 Task: Set the equalizer preset to Reggae.
Action: Mouse moved to (92, 13)
Screenshot: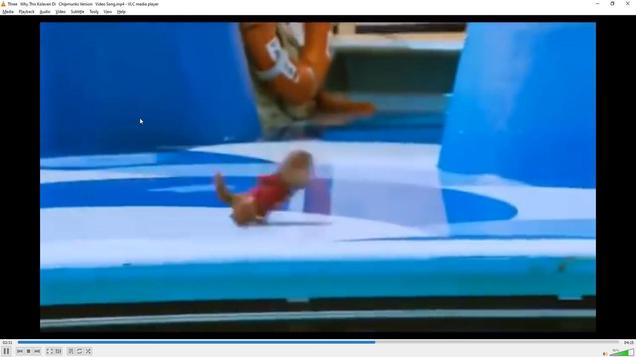 
Action: Mouse pressed left at (92, 13)
Screenshot: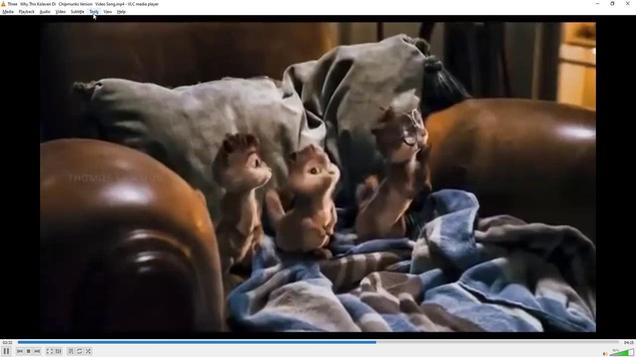 
Action: Mouse moved to (104, 88)
Screenshot: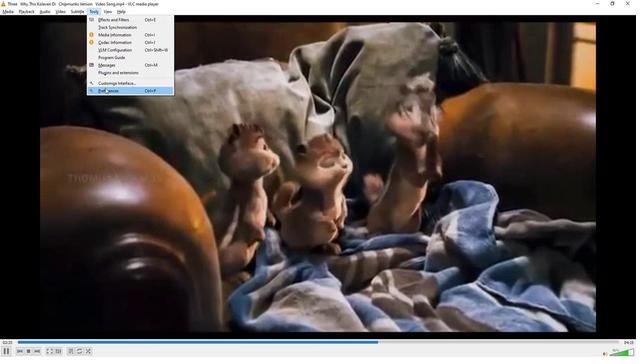 
Action: Mouse pressed left at (104, 88)
Screenshot: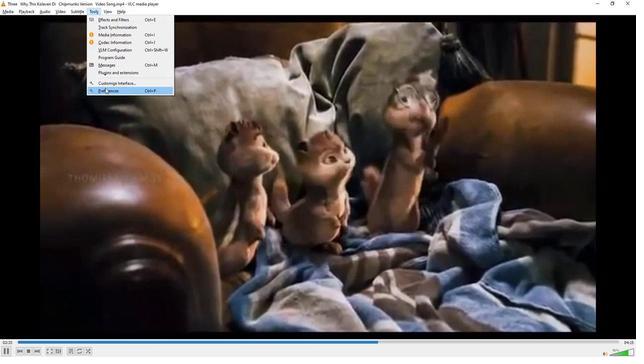 
Action: Mouse moved to (185, 267)
Screenshot: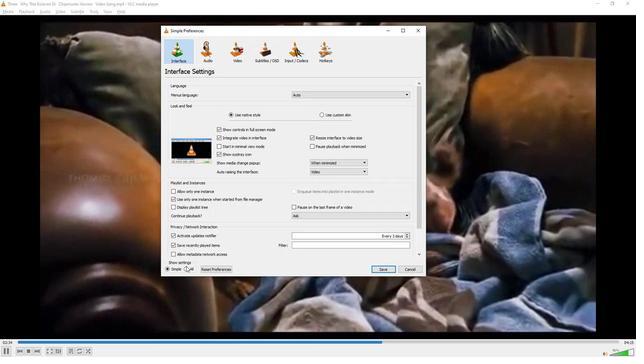 
Action: Mouse pressed left at (185, 267)
Screenshot: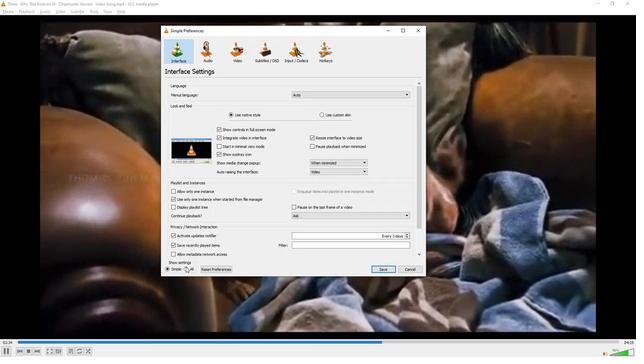
Action: Mouse moved to (178, 118)
Screenshot: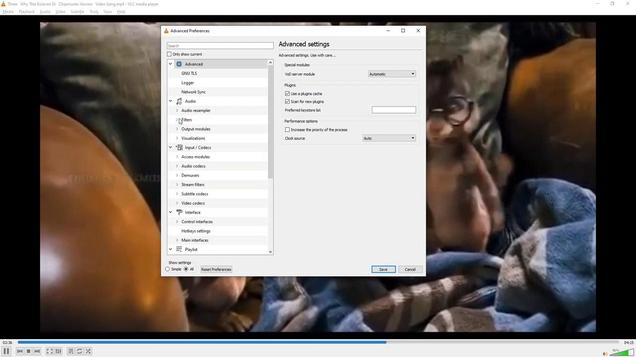 
Action: Mouse pressed left at (178, 118)
Screenshot: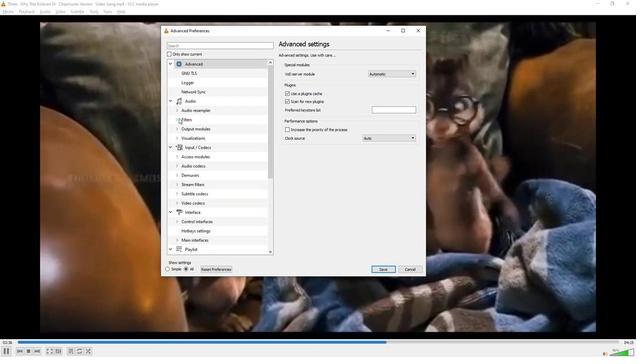 
Action: Mouse moved to (198, 166)
Screenshot: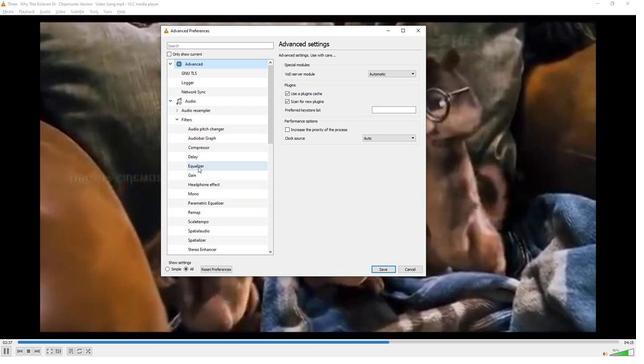 
Action: Mouse pressed left at (198, 166)
Screenshot: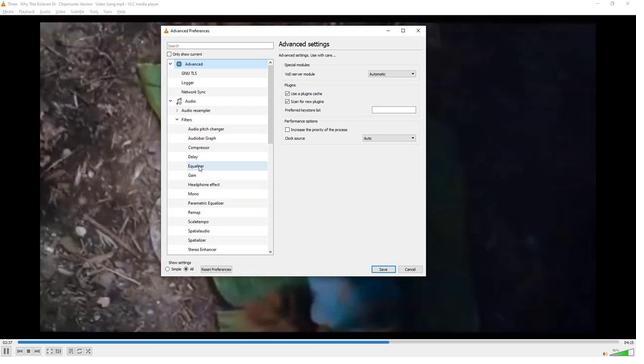 
Action: Mouse moved to (402, 67)
Screenshot: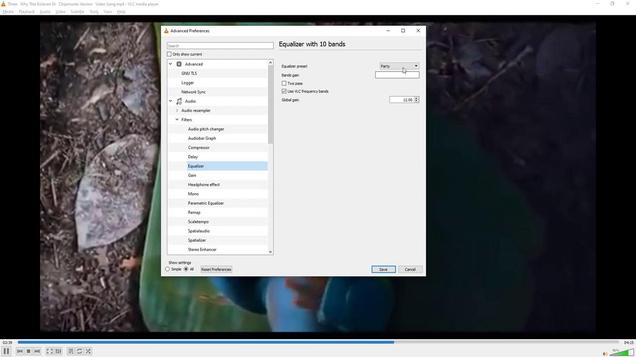 
Action: Mouse pressed left at (402, 67)
Screenshot: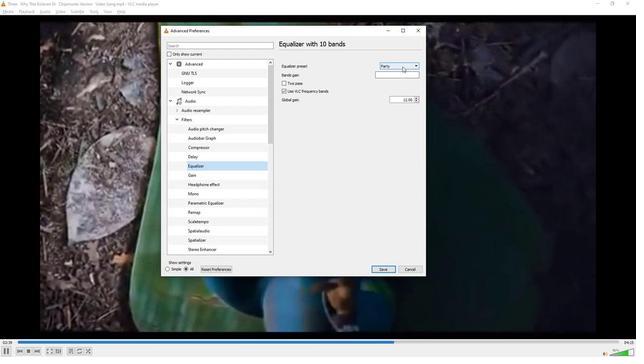
Action: Mouse moved to (397, 96)
Screenshot: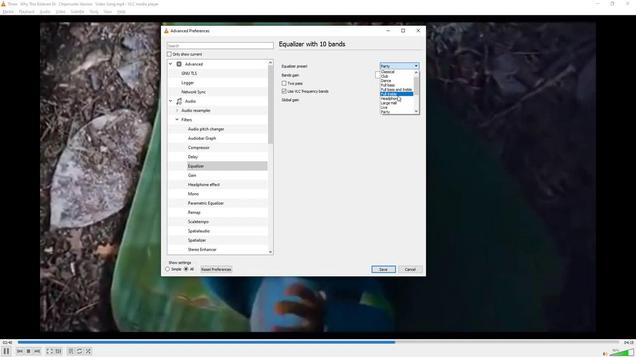 
Action: Mouse scrolled (397, 96) with delta (0, 0)
Screenshot: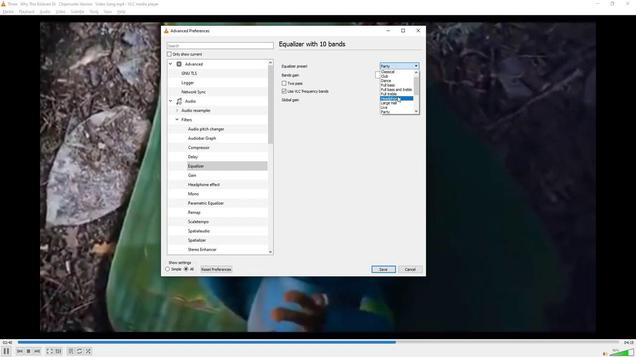 
Action: Mouse scrolled (397, 96) with delta (0, 0)
Screenshot: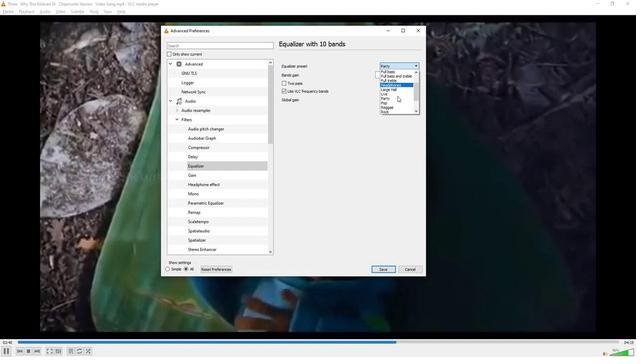 
Action: Mouse moved to (393, 94)
Screenshot: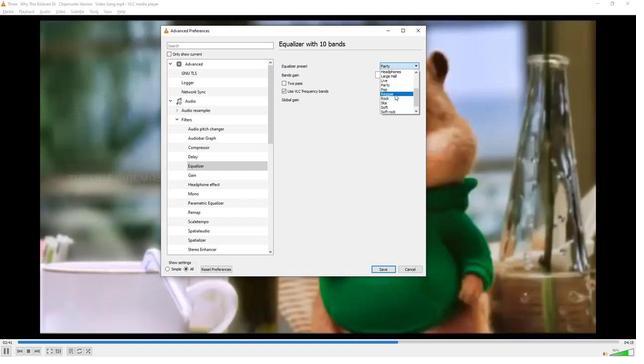 
Action: Mouse pressed left at (393, 94)
Screenshot: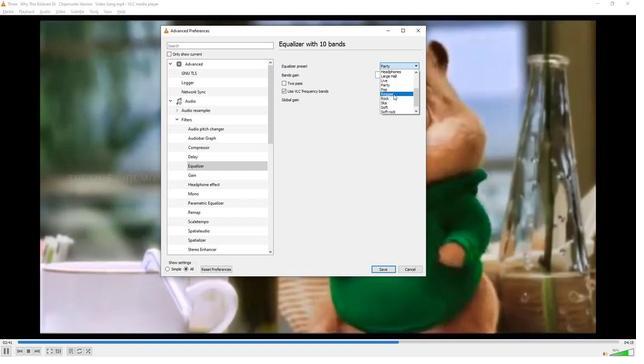 
Action: Mouse moved to (331, 155)
Screenshot: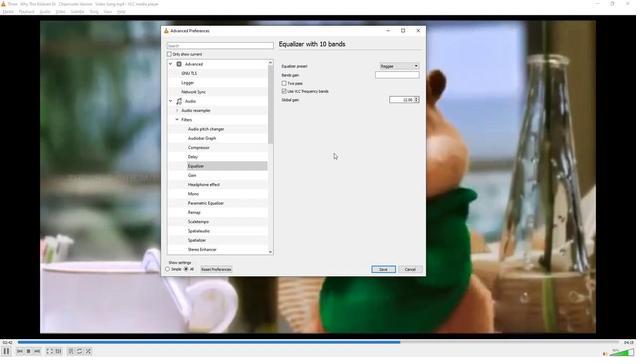 
